 Task: Create a due date automation trigger when advanced on, 2 hours after a card is due add content with a description containing resume.
Action: Mouse moved to (965, 72)
Screenshot: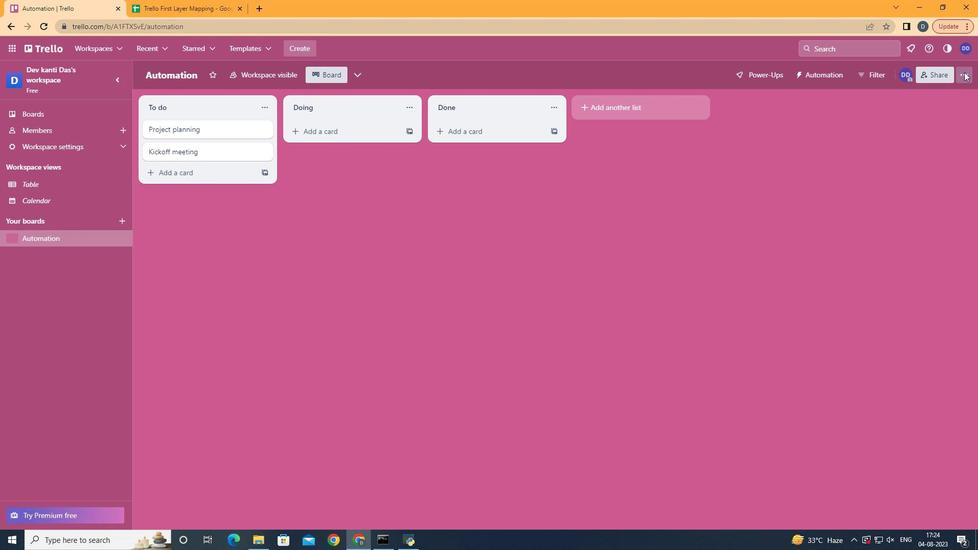 
Action: Mouse pressed left at (965, 72)
Screenshot: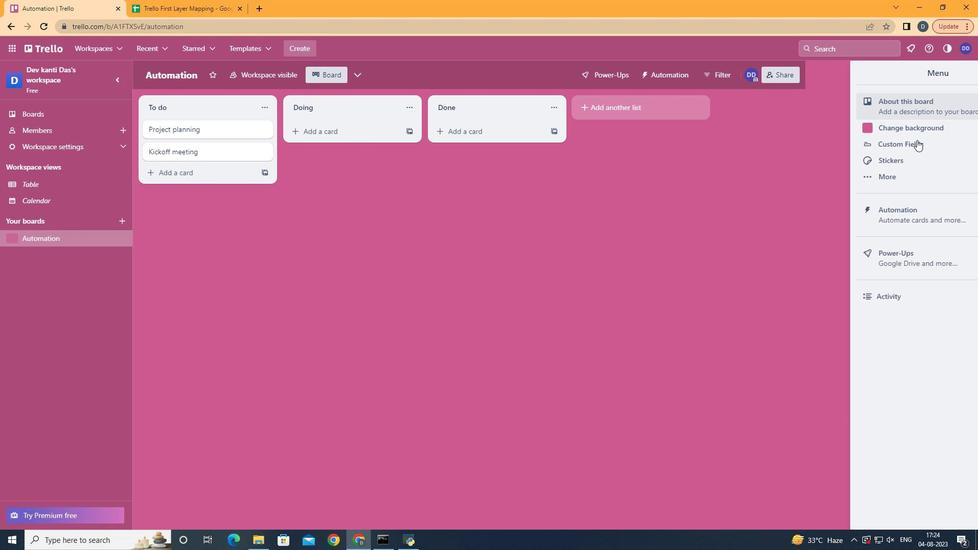 
Action: Mouse moved to (875, 215)
Screenshot: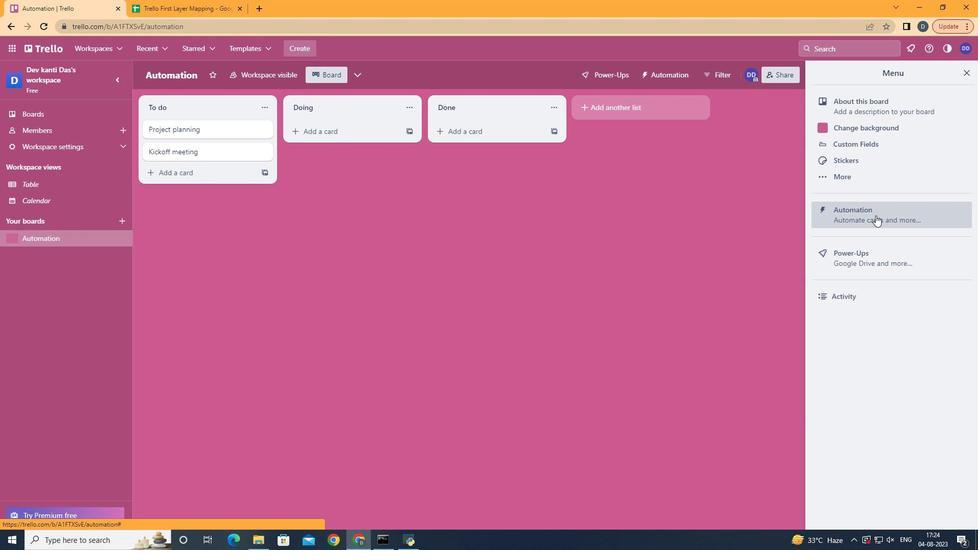 
Action: Mouse pressed left at (875, 215)
Screenshot: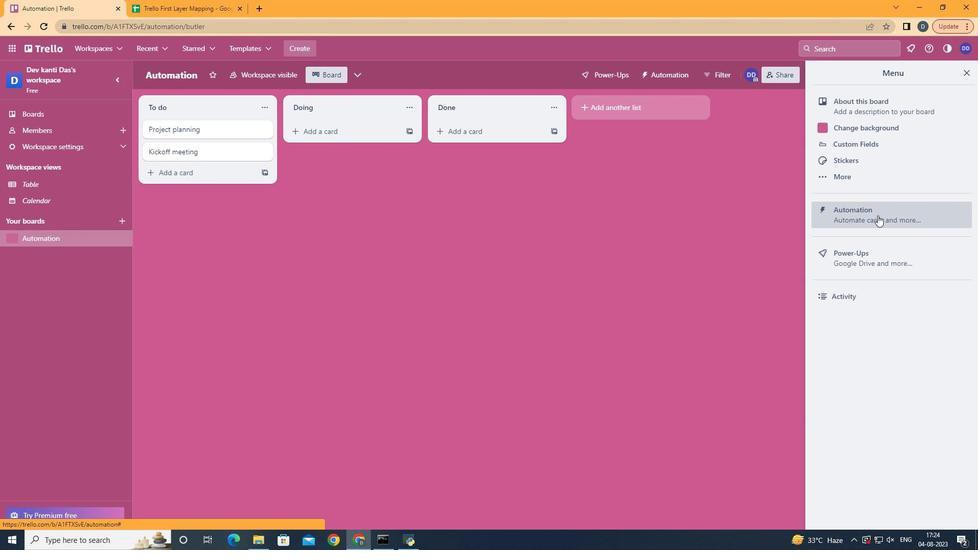 
Action: Mouse moved to (186, 199)
Screenshot: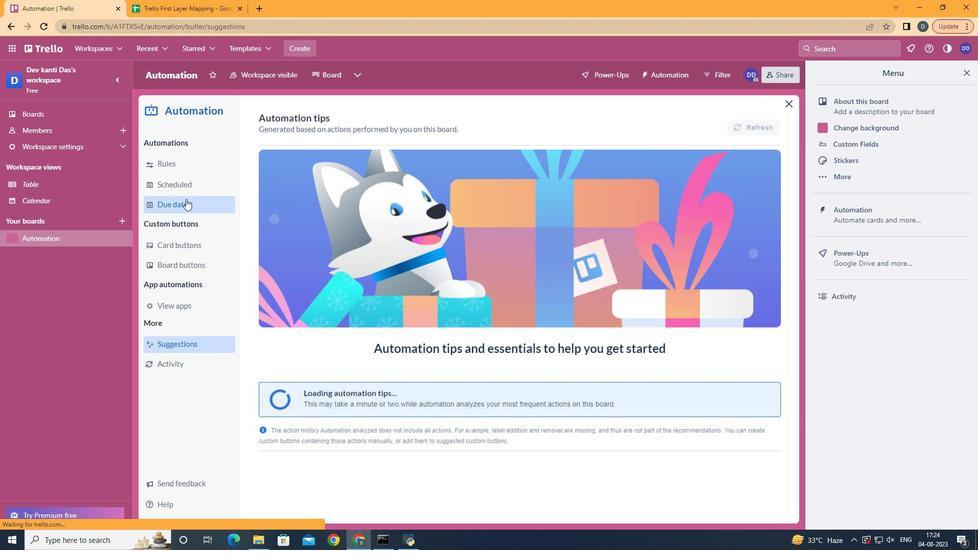 
Action: Mouse pressed left at (186, 199)
Screenshot: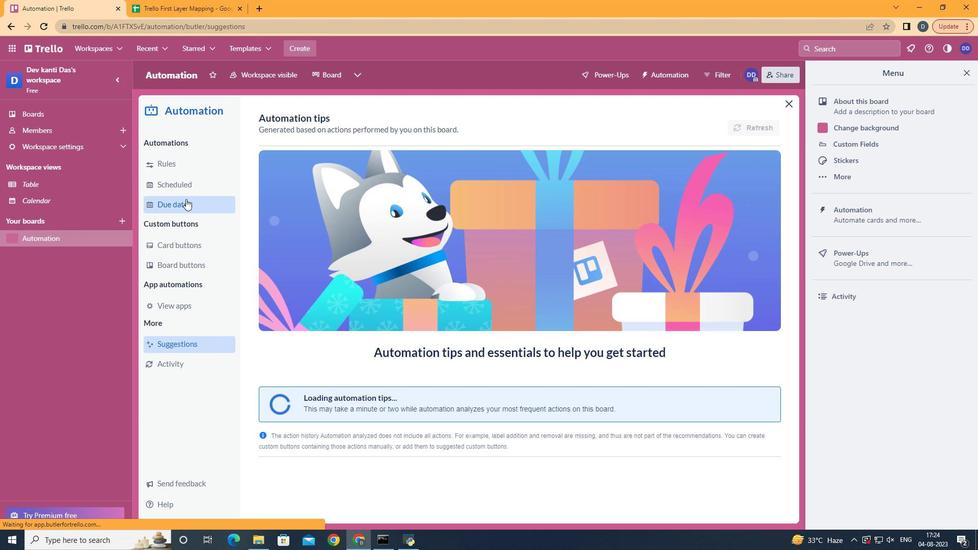
Action: Mouse moved to (713, 118)
Screenshot: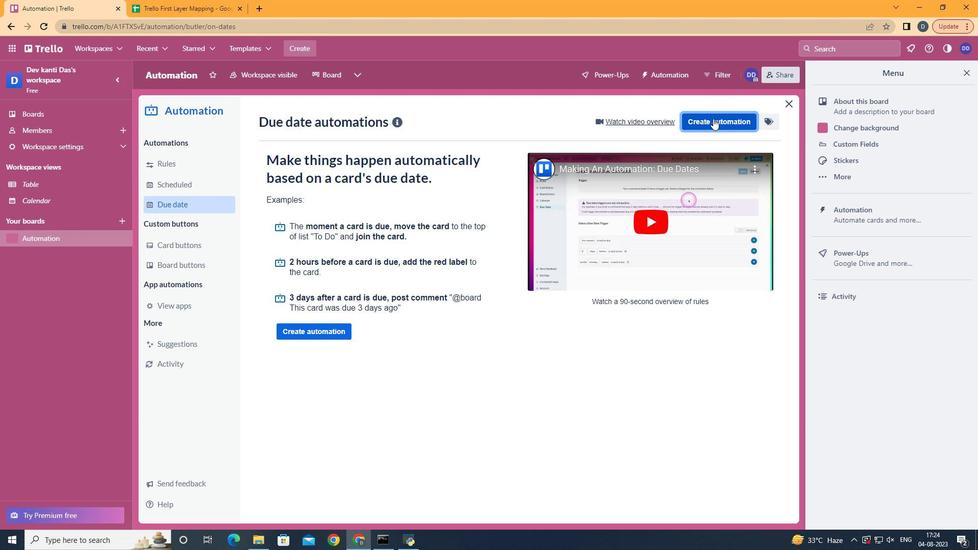 
Action: Mouse pressed left at (713, 118)
Screenshot: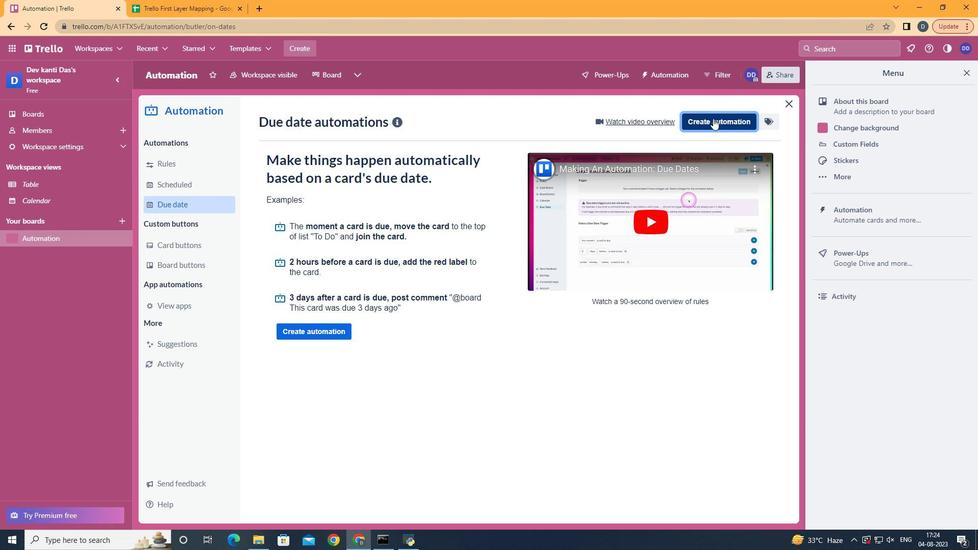 
Action: Mouse moved to (467, 216)
Screenshot: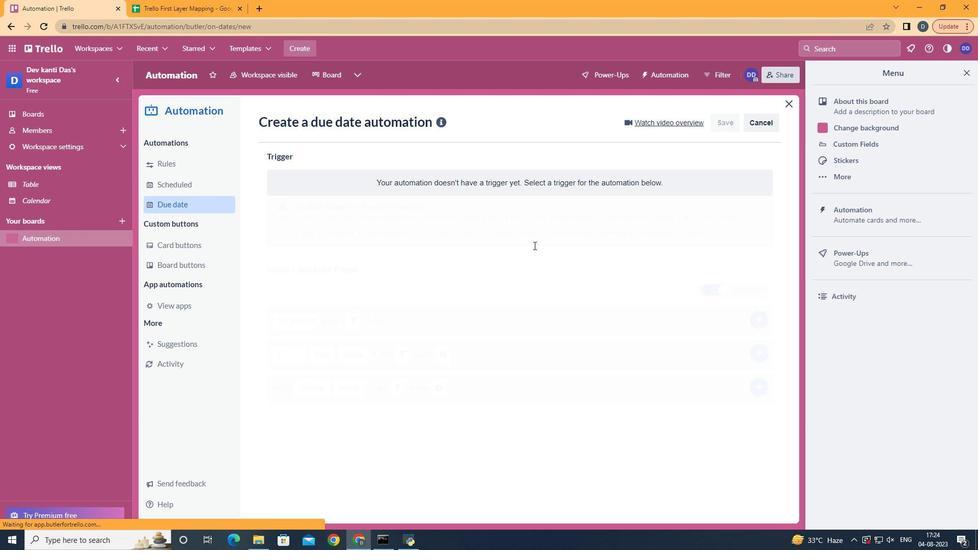 
Action: Mouse pressed left at (467, 216)
Screenshot: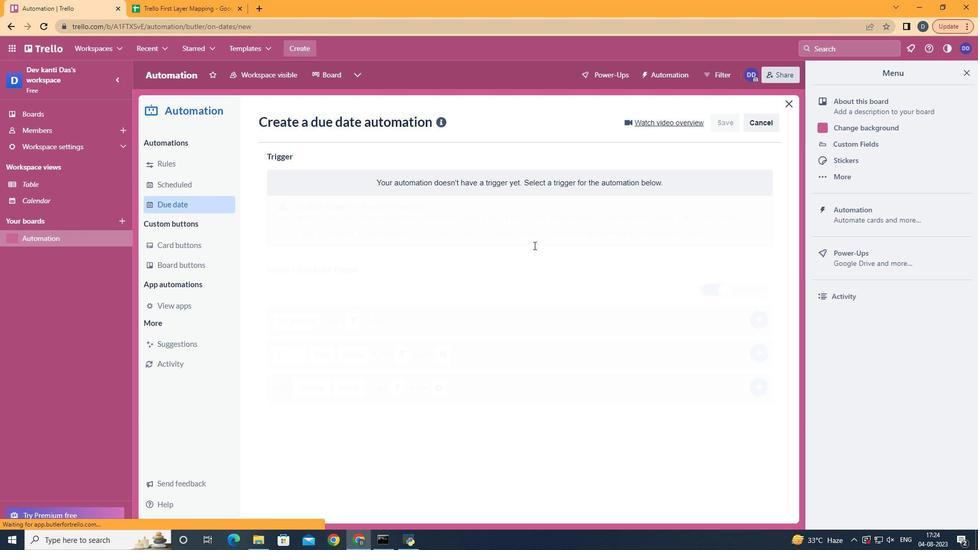 
Action: Mouse moved to (330, 436)
Screenshot: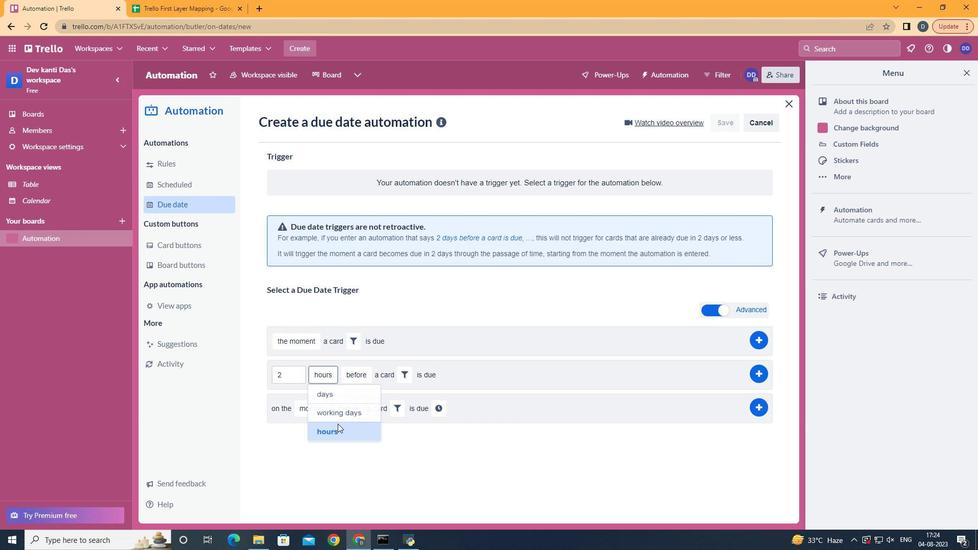 
Action: Mouse pressed left at (330, 436)
Screenshot: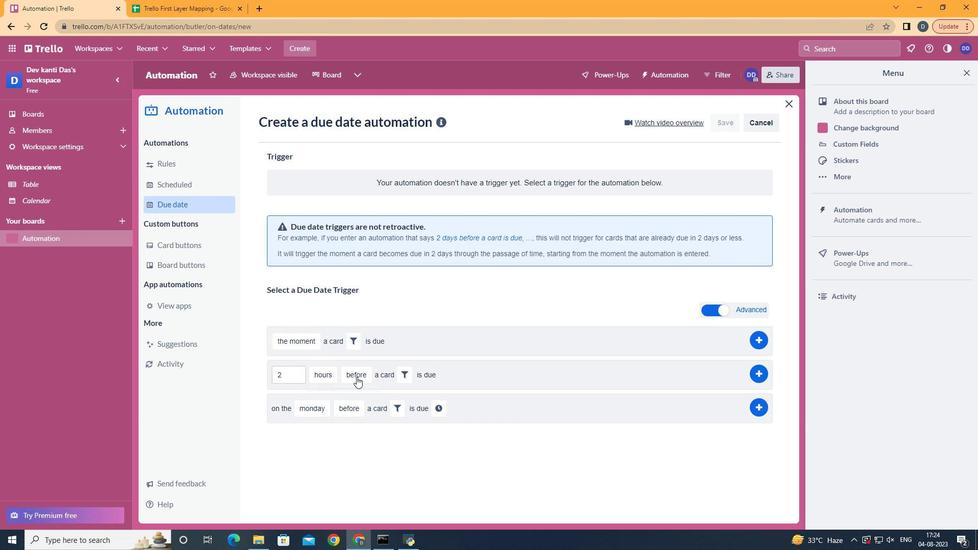
Action: Mouse moved to (361, 421)
Screenshot: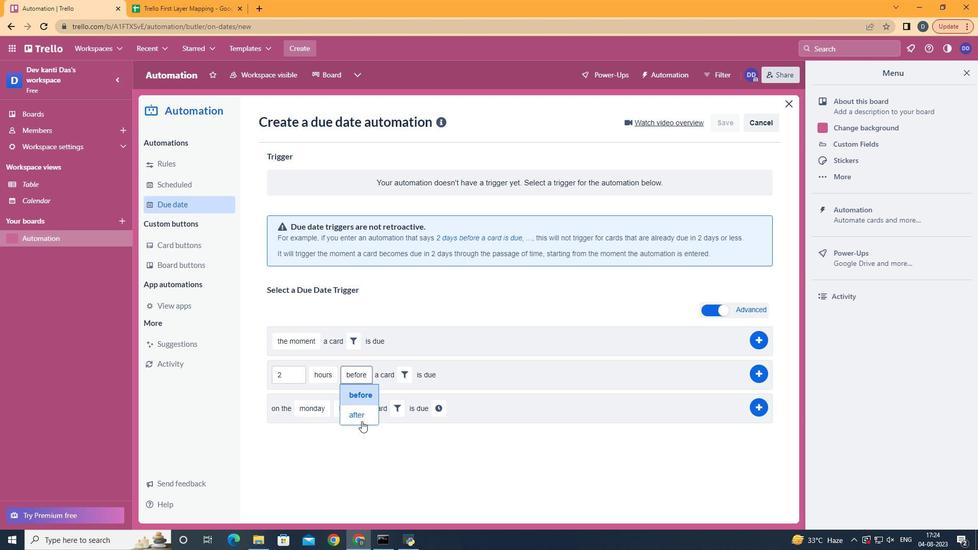 
Action: Mouse pressed left at (361, 421)
Screenshot: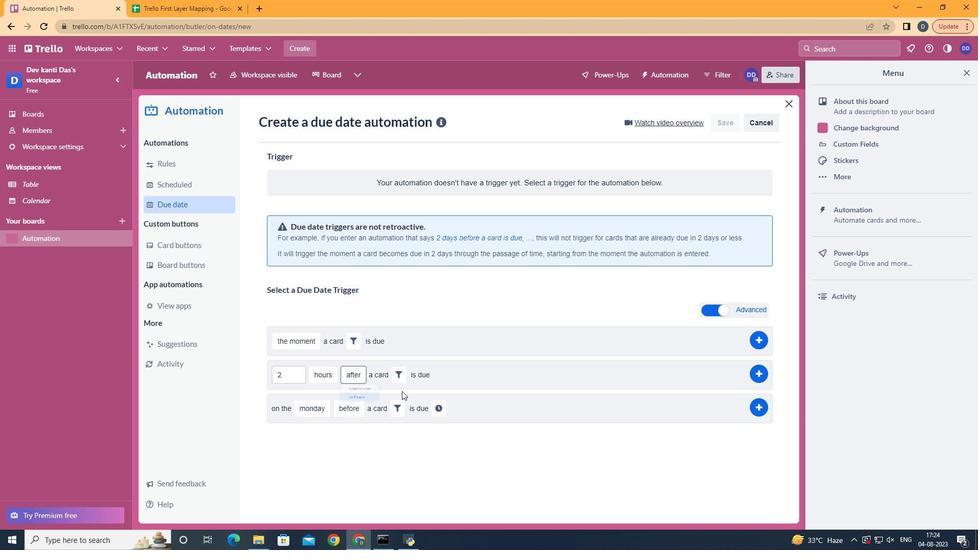 
Action: Mouse moved to (407, 374)
Screenshot: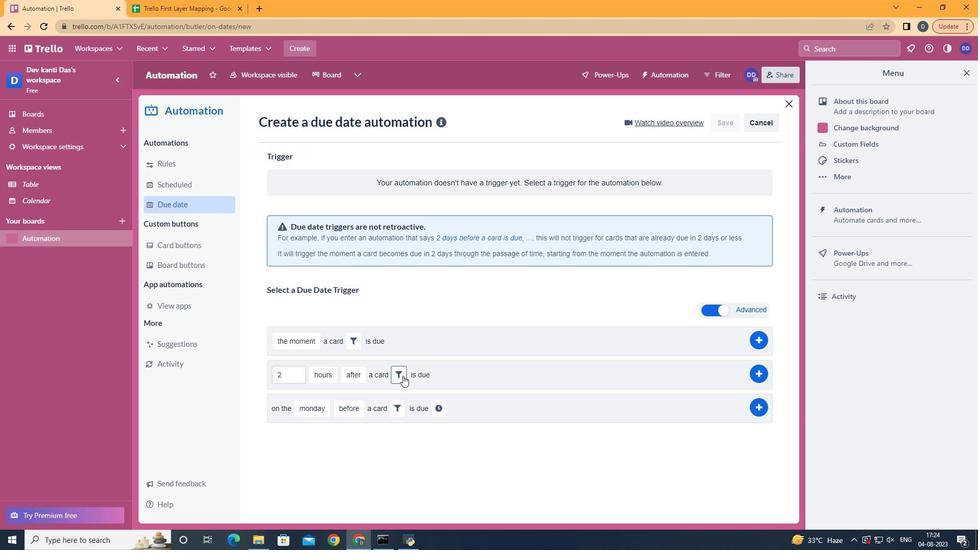 
Action: Mouse pressed left at (407, 374)
Screenshot: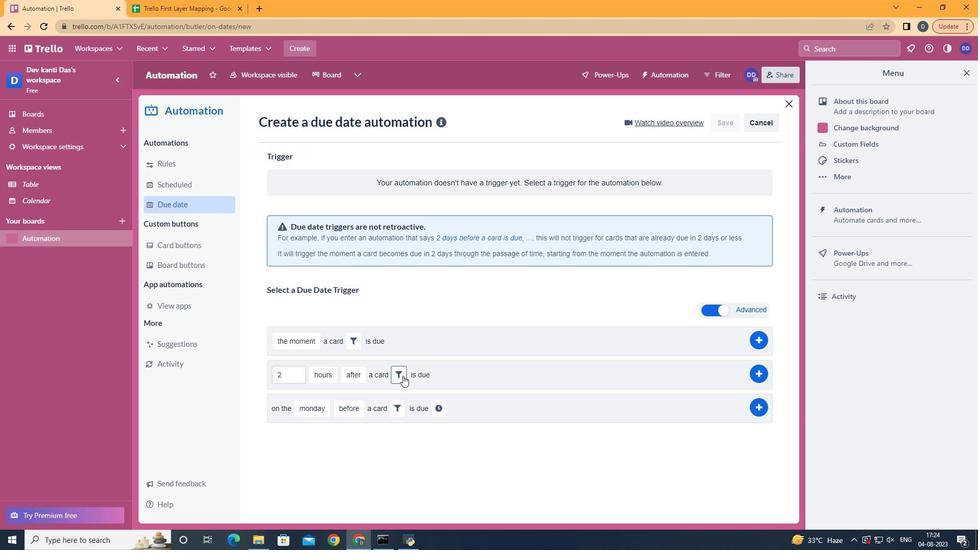 
Action: Mouse moved to (403, 376)
Screenshot: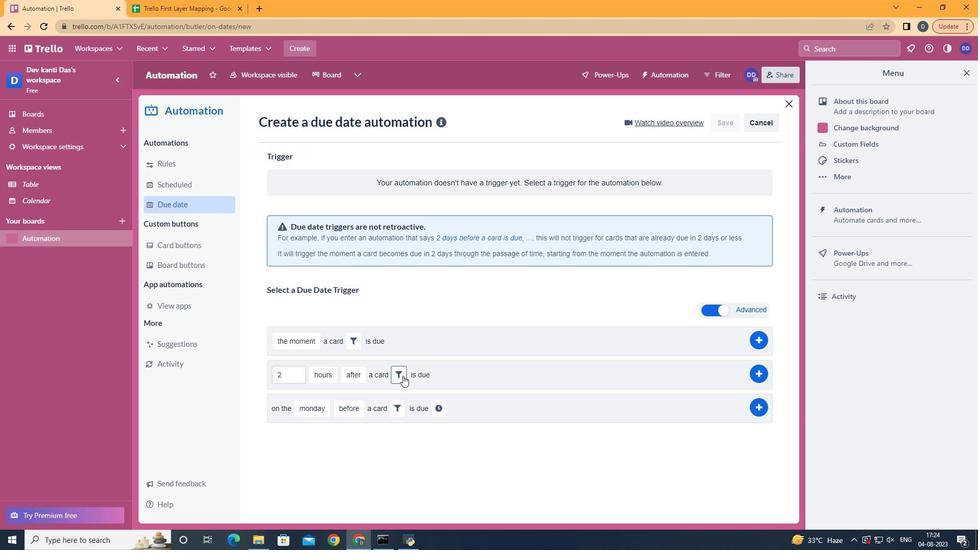 
Action: Mouse pressed left at (403, 376)
Screenshot: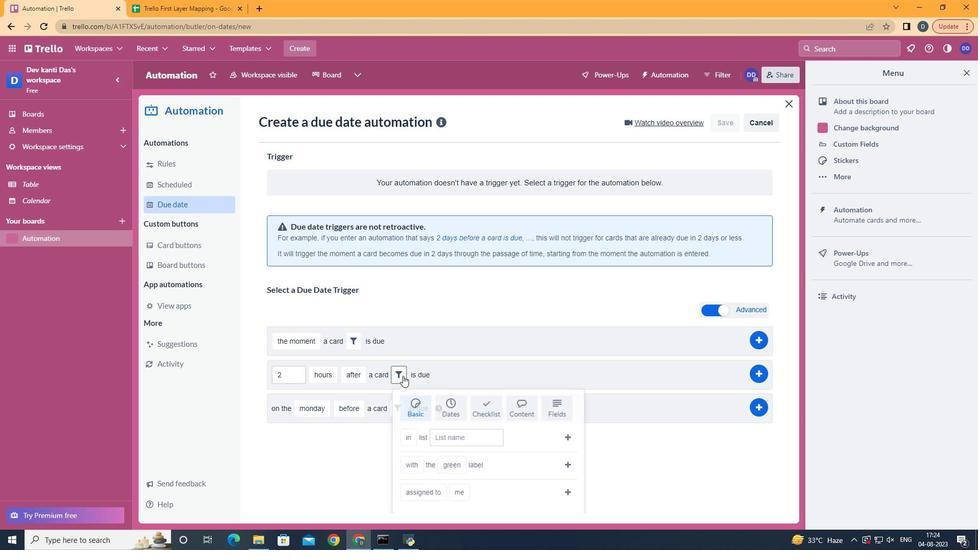 
Action: Mouse moved to (529, 404)
Screenshot: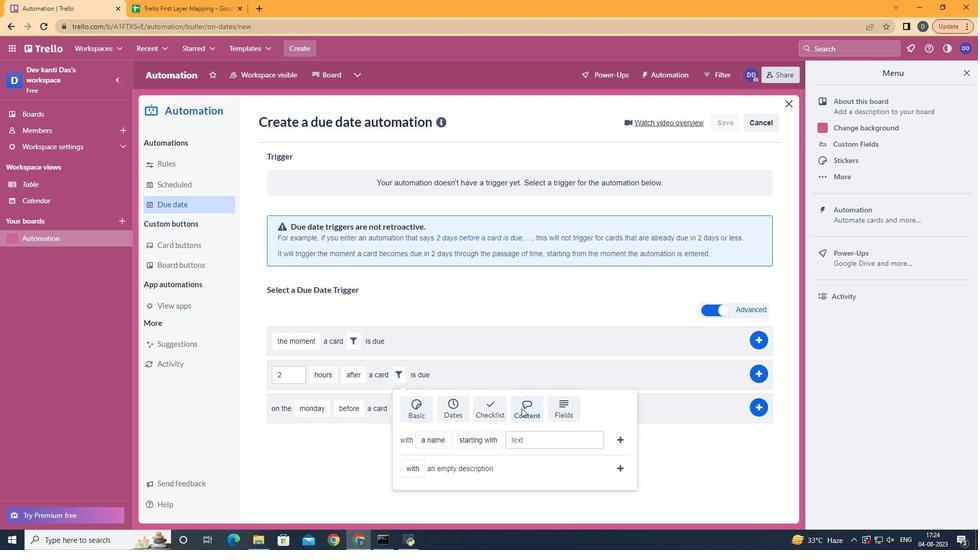 
Action: Mouse pressed left at (529, 404)
Screenshot: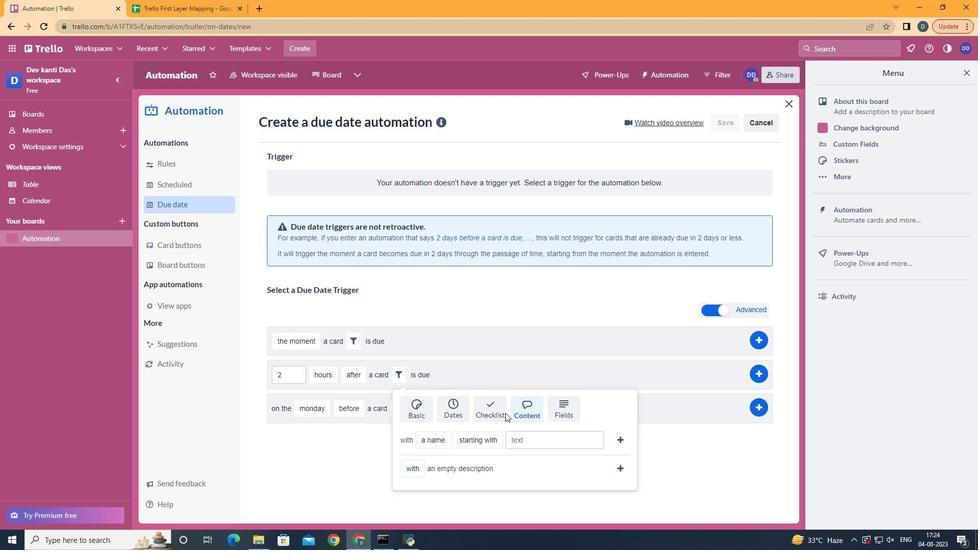 
Action: Mouse moved to (439, 478)
Screenshot: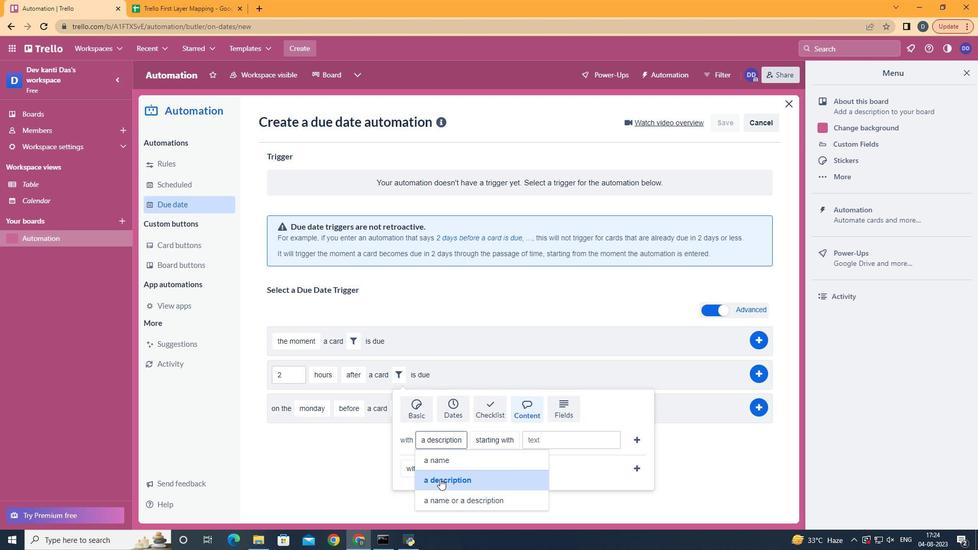 
Action: Mouse pressed left at (439, 478)
Screenshot: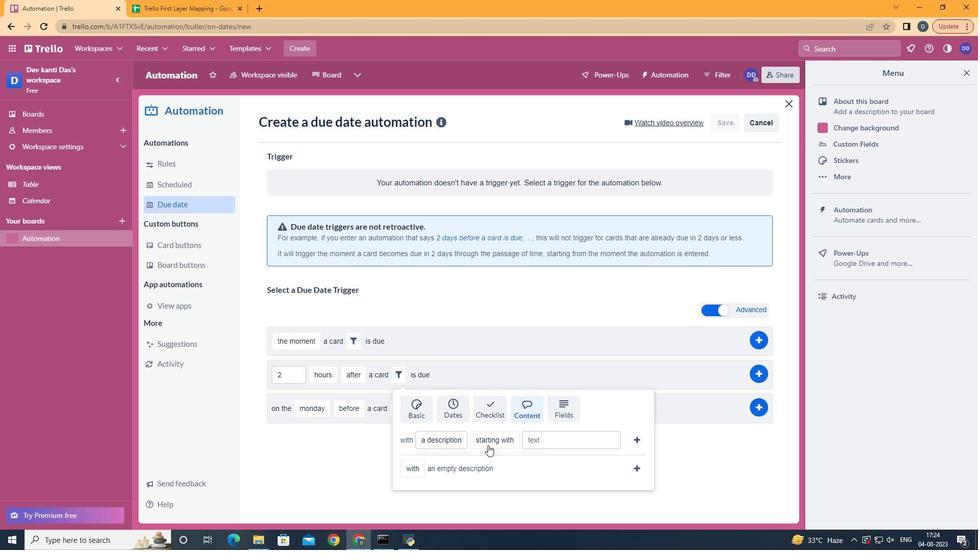 
Action: Mouse moved to (514, 359)
Screenshot: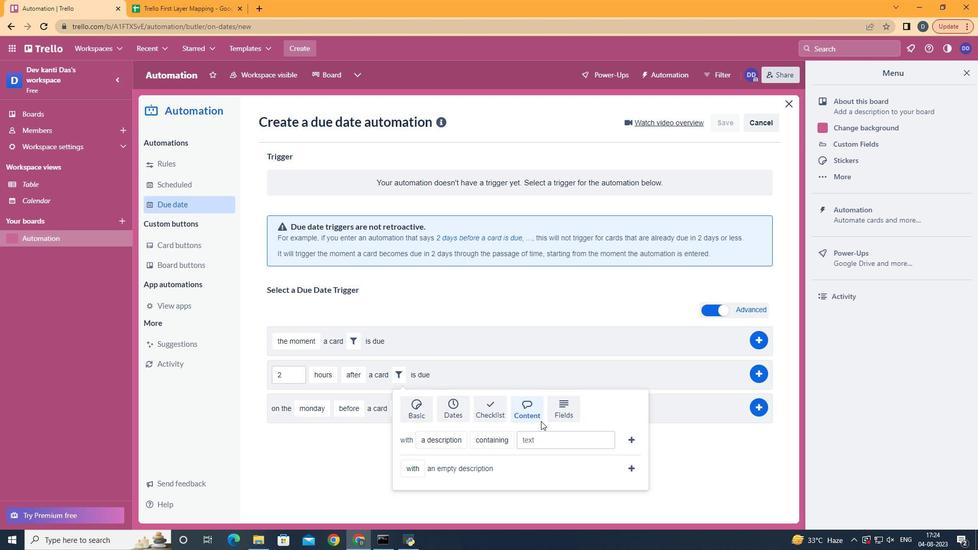 
Action: Mouse pressed left at (514, 359)
Screenshot: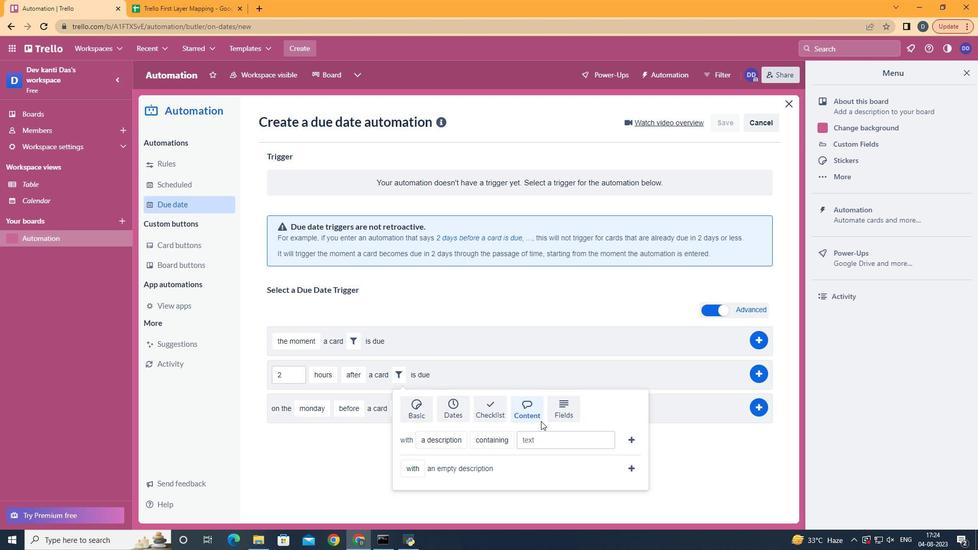 
Action: Mouse moved to (548, 437)
Screenshot: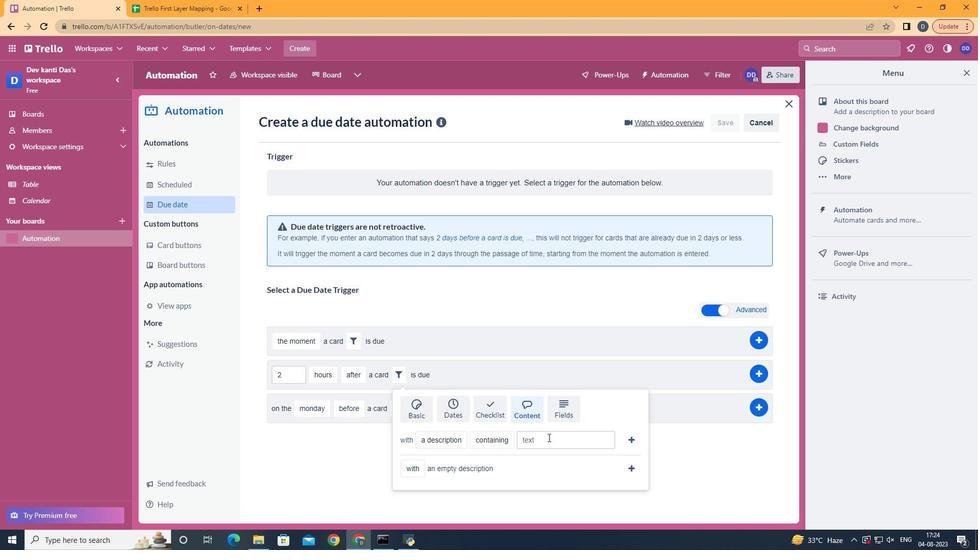 
Action: Mouse pressed left at (548, 437)
Screenshot: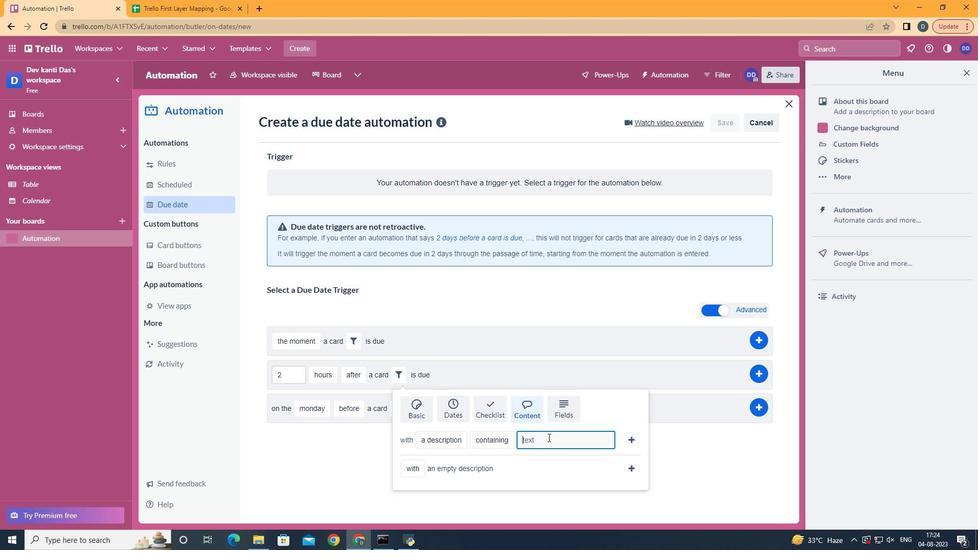 
Action: Key pressed resume
Screenshot: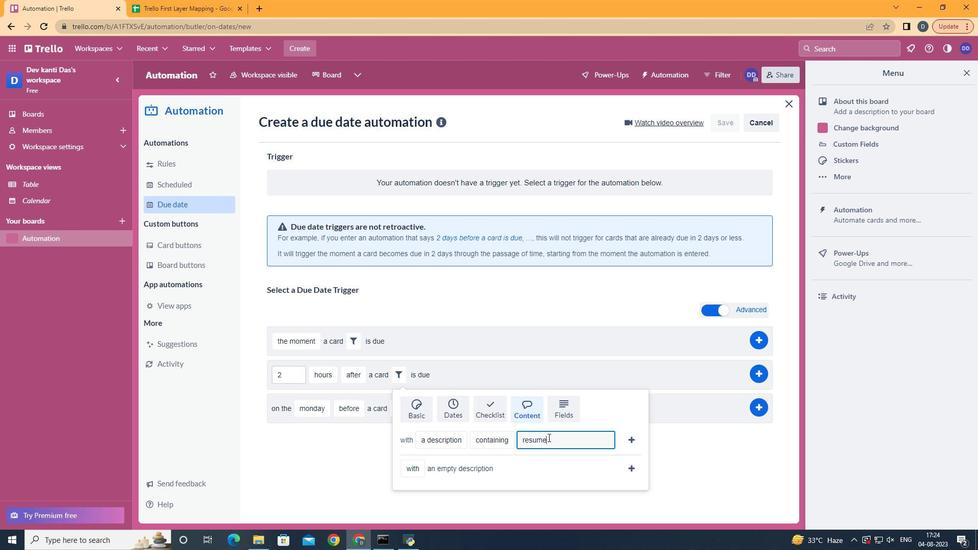 
Action: Mouse moved to (634, 436)
Screenshot: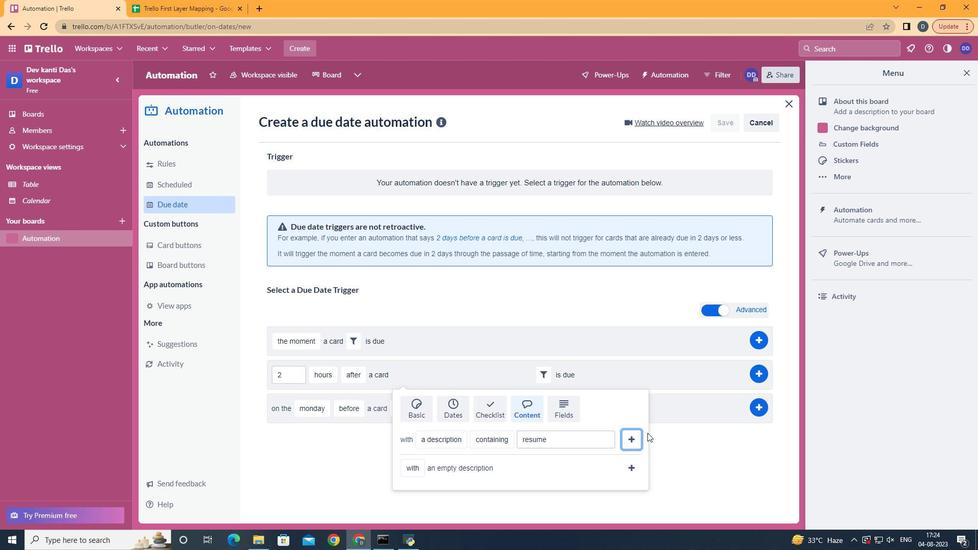 
Action: Mouse pressed left at (634, 436)
Screenshot: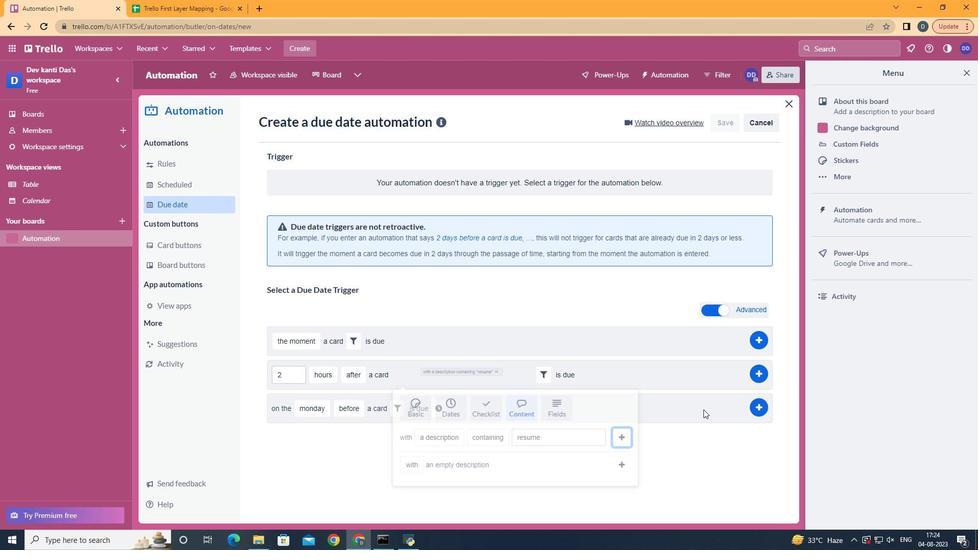 
Action: Mouse moved to (761, 374)
Screenshot: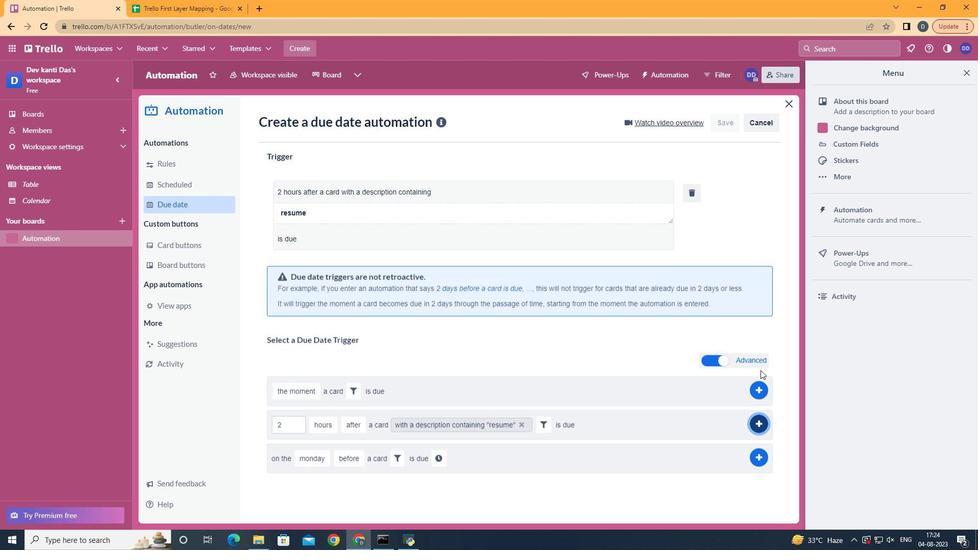 
Action: Mouse pressed left at (761, 374)
Screenshot: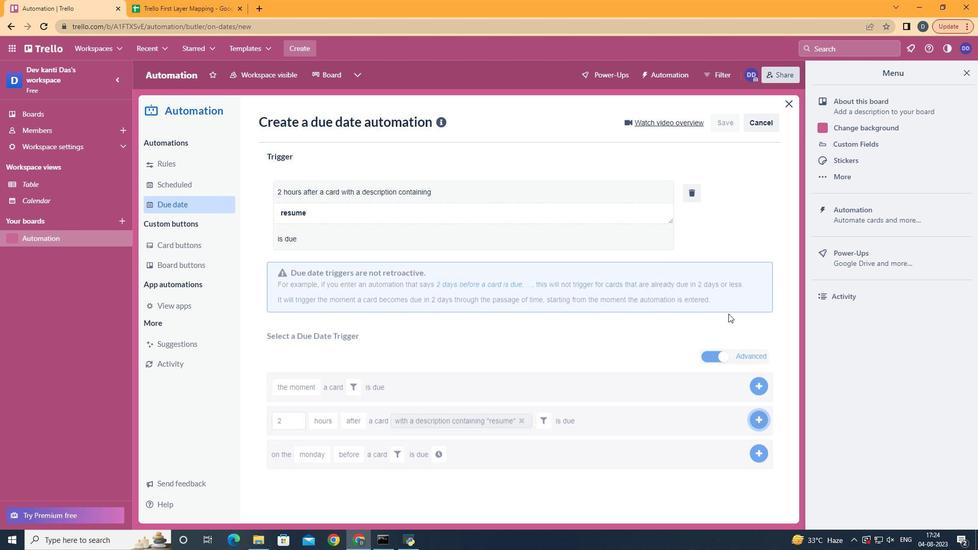 
Action: Mouse moved to (439, 193)
Screenshot: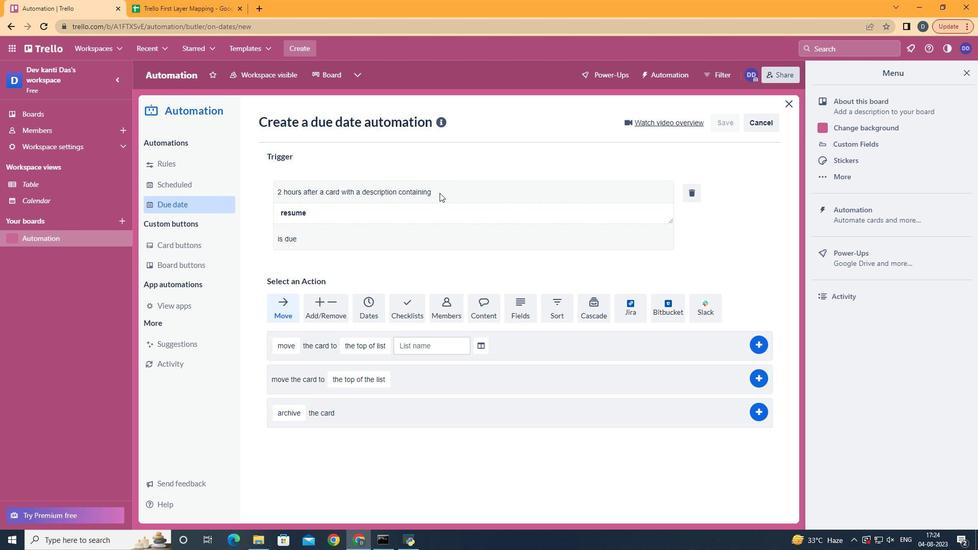
